 Task: Create a due date automation trigger when advanced on, on the tuesday of the week before a card is due add basic without the green label at 11:00 AM.
Action: Mouse moved to (1002, 81)
Screenshot: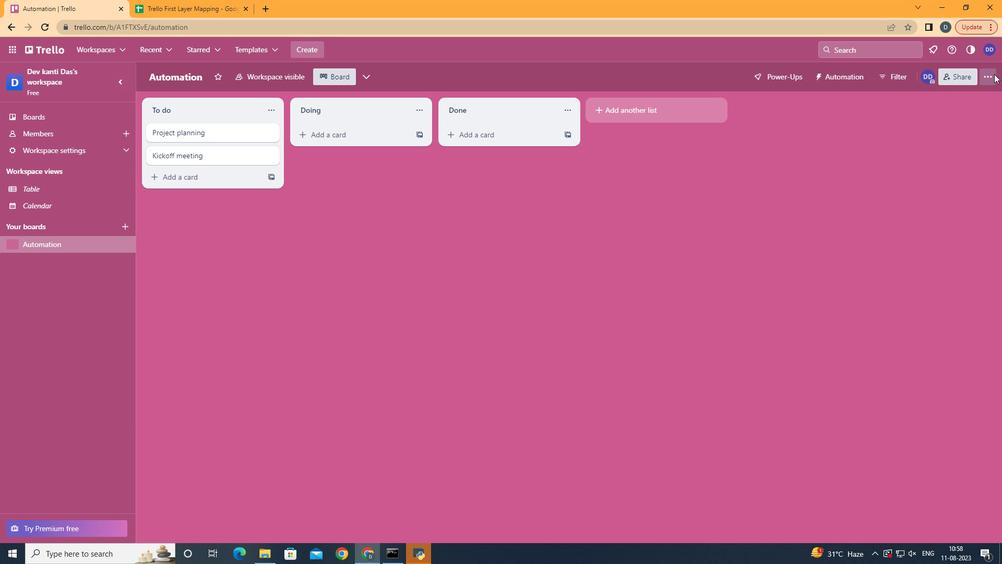 
Action: Mouse pressed left at (1002, 81)
Screenshot: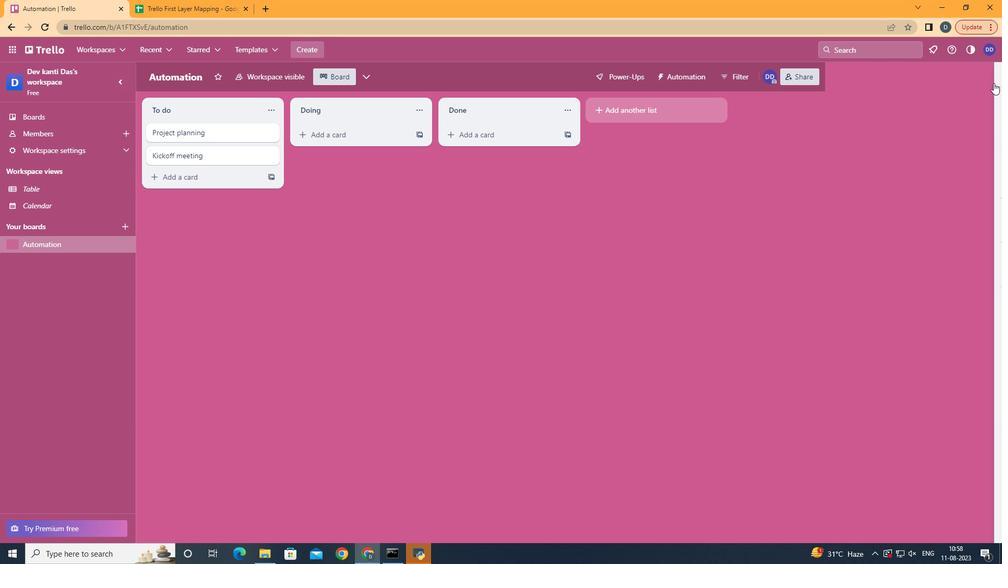 
Action: Mouse moved to (947, 229)
Screenshot: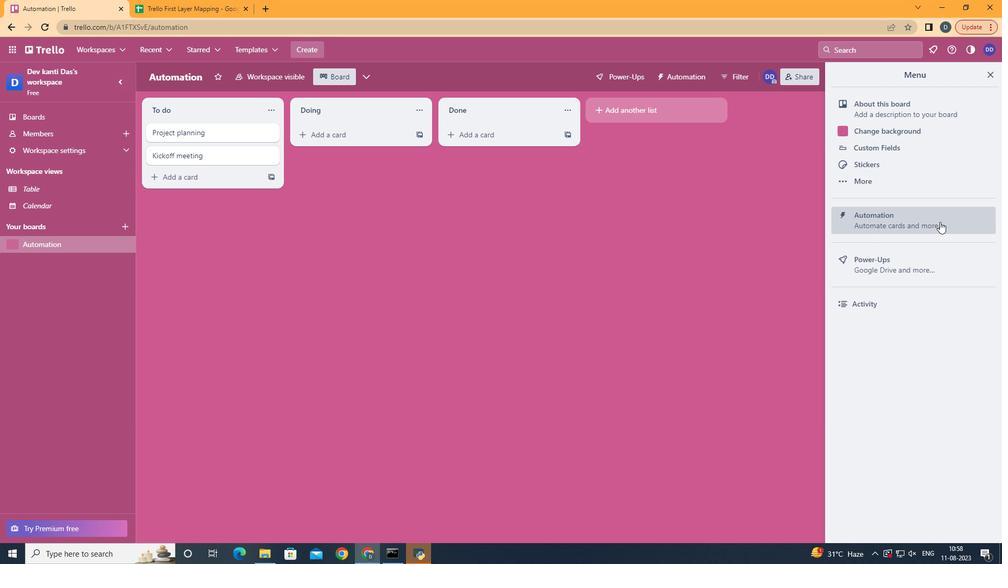 
Action: Mouse pressed left at (947, 229)
Screenshot: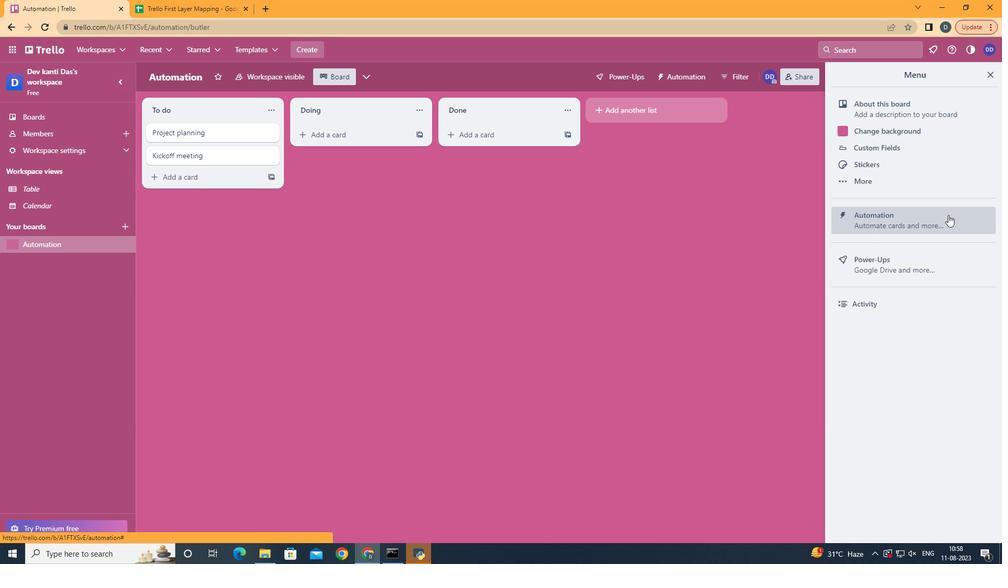 
Action: Mouse moved to (211, 219)
Screenshot: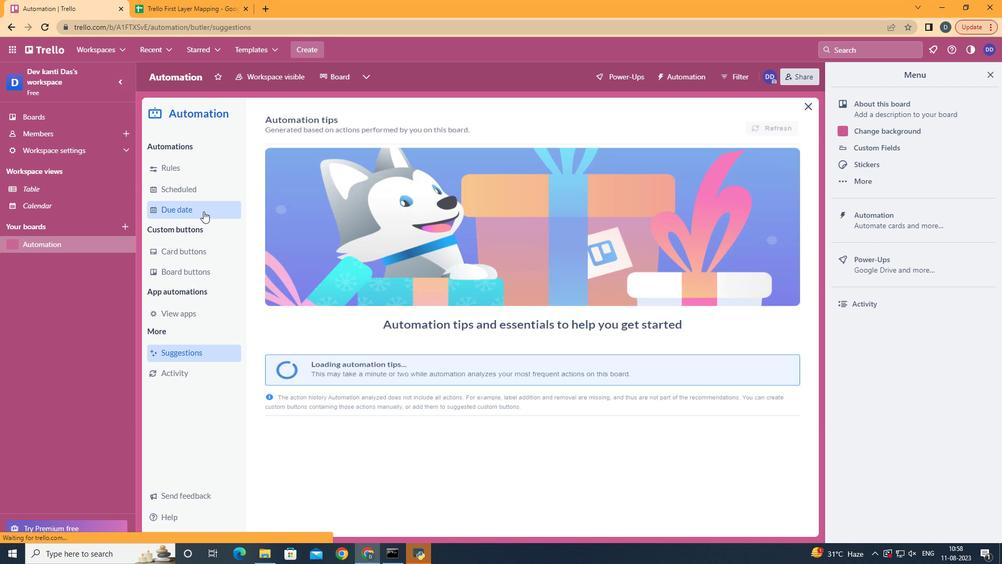 
Action: Mouse pressed left at (211, 219)
Screenshot: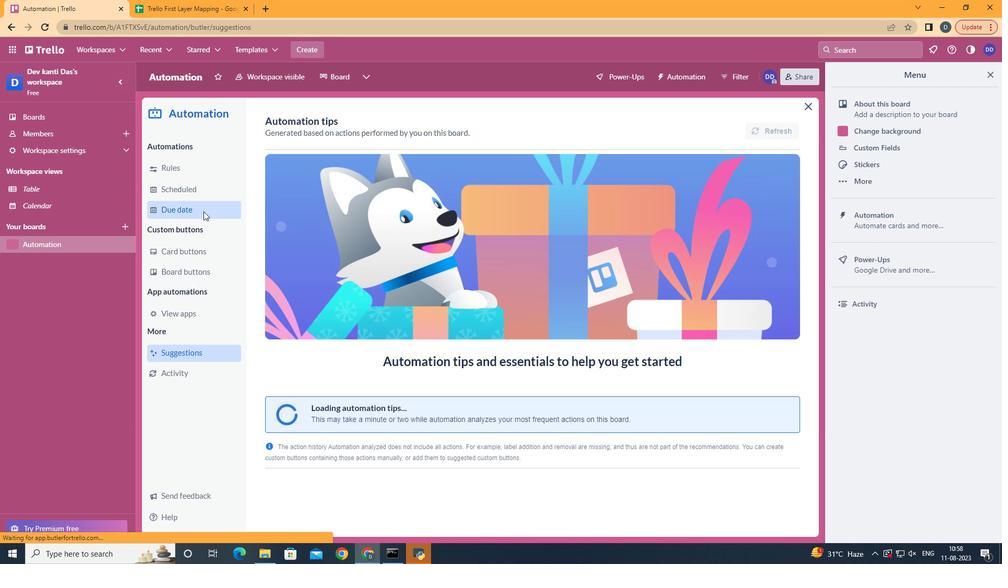 
Action: Mouse moved to (751, 126)
Screenshot: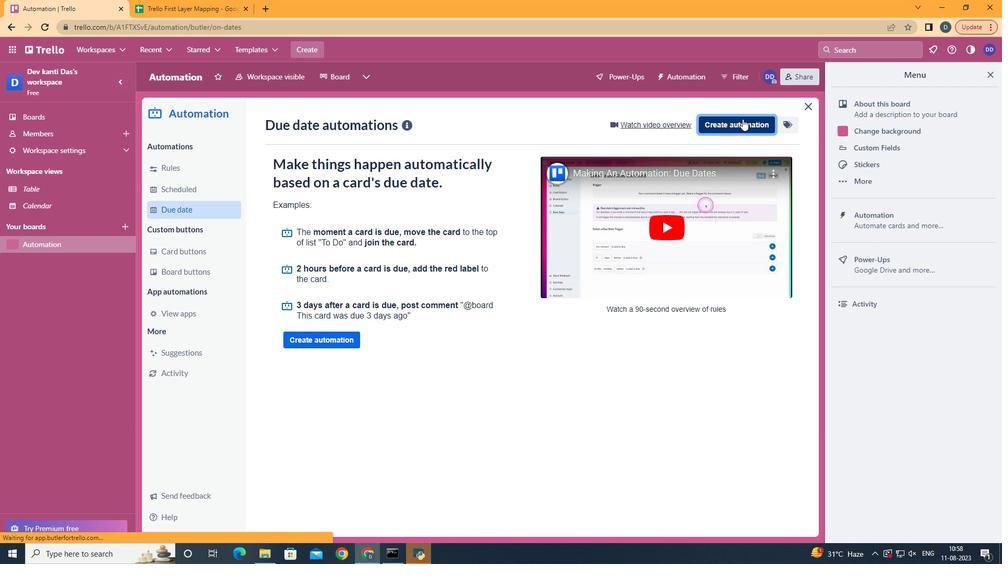 
Action: Mouse pressed left at (751, 126)
Screenshot: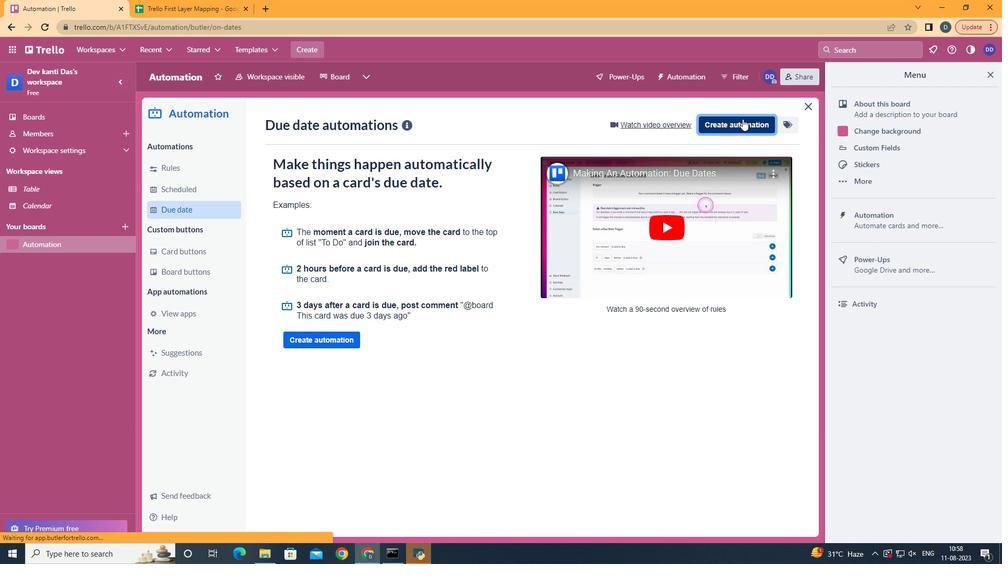 
Action: Mouse moved to (602, 239)
Screenshot: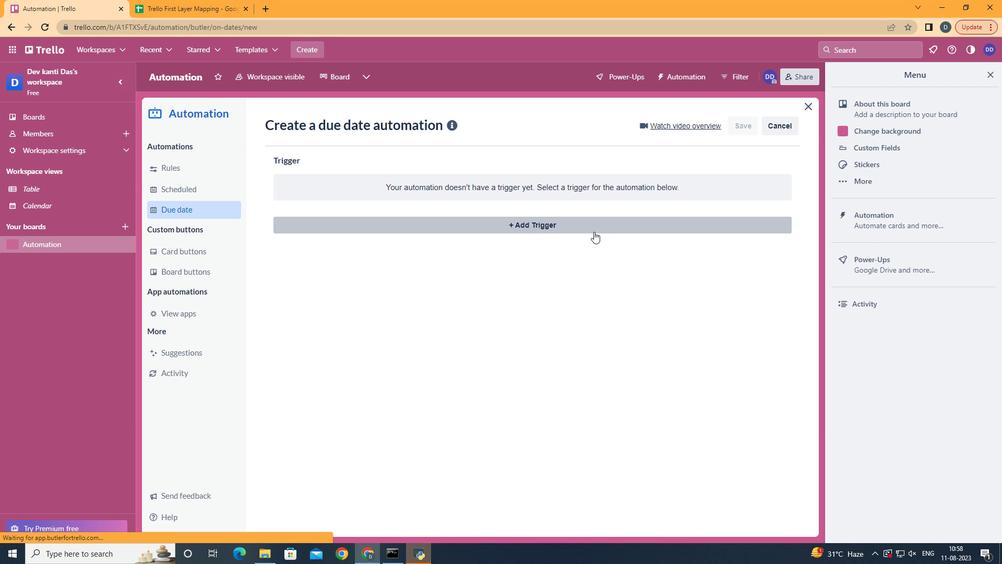 
Action: Mouse pressed left at (602, 239)
Screenshot: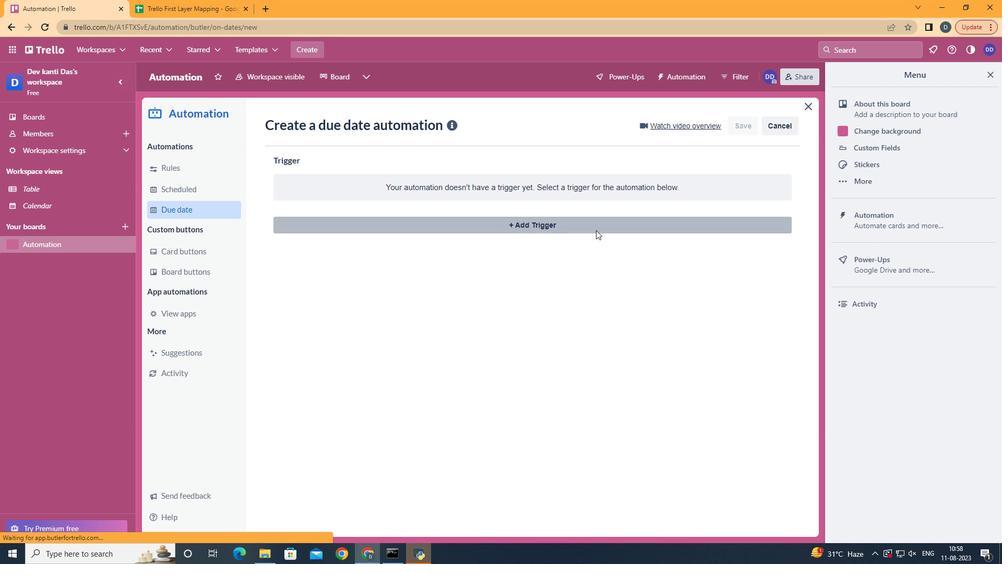 
Action: Mouse moved to (340, 299)
Screenshot: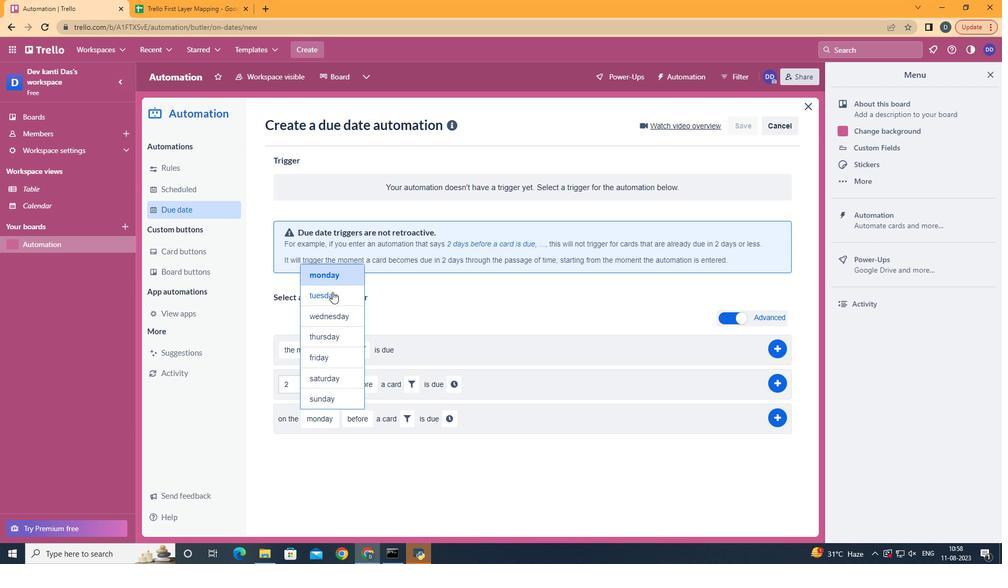 
Action: Mouse pressed left at (340, 299)
Screenshot: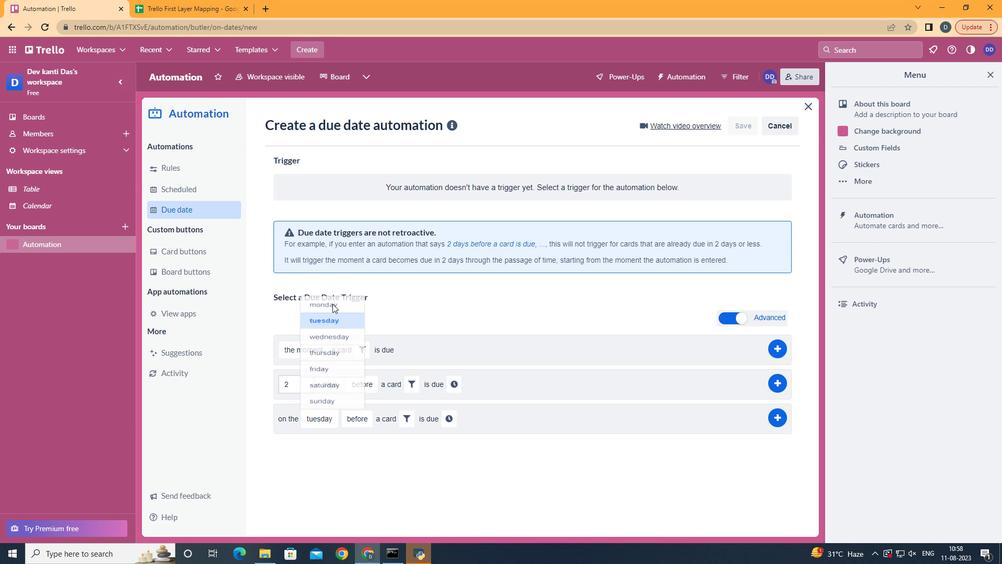 
Action: Mouse moved to (384, 512)
Screenshot: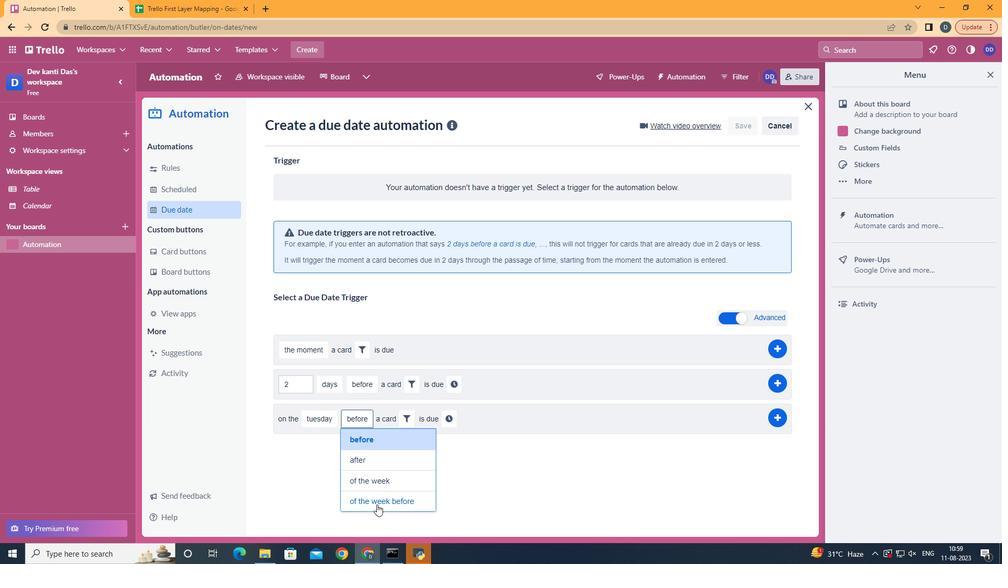 
Action: Mouse pressed left at (384, 512)
Screenshot: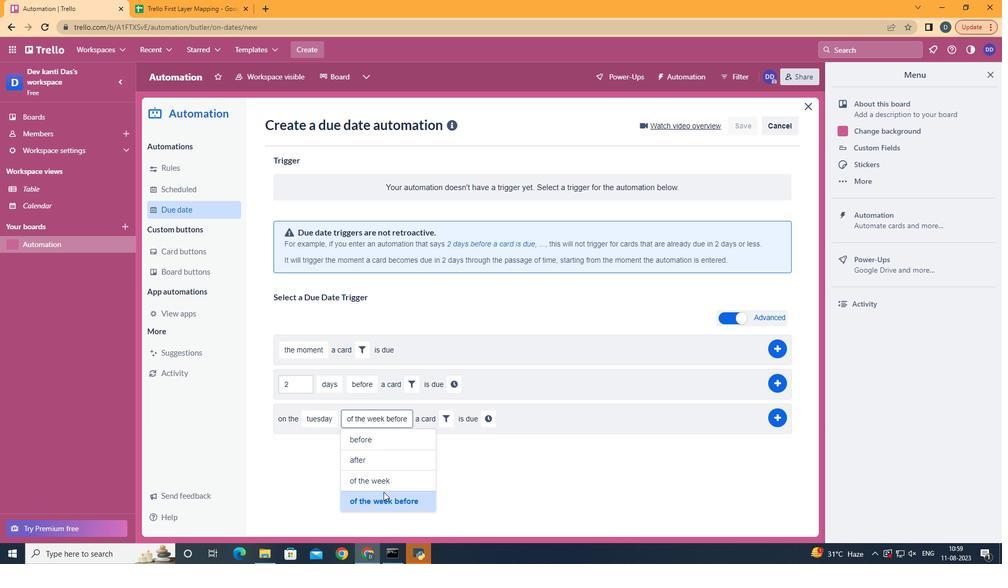 
Action: Mouse moved to (460, 417)
Screenshot: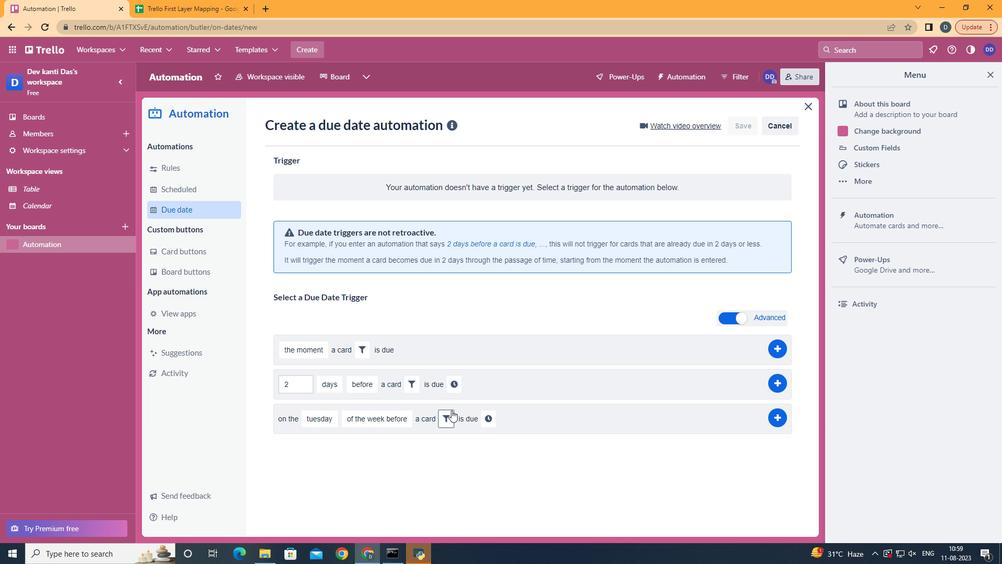 
Action: Mouse pressed left at (460, 417)
Screenshot: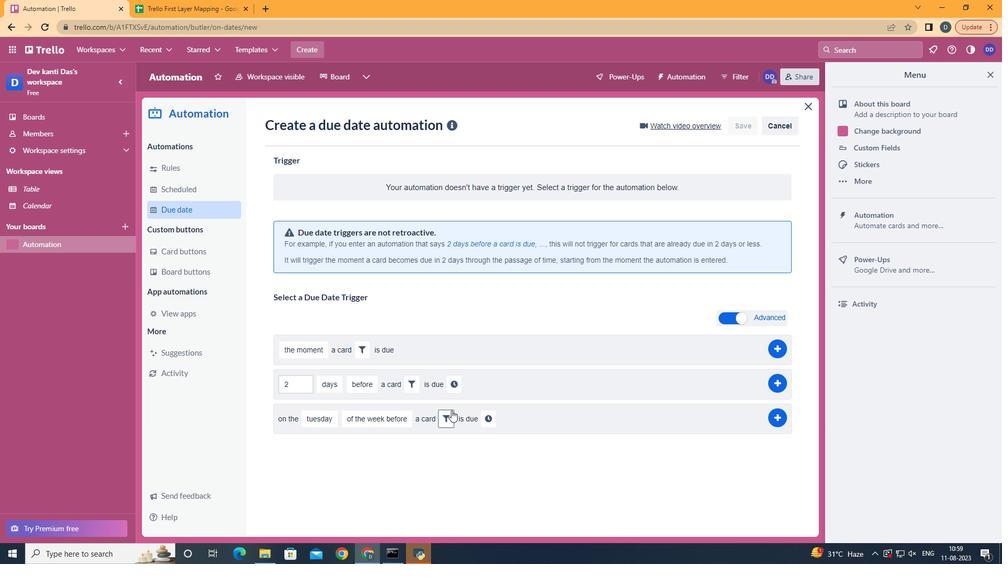 
Action: Mouse moved to (495, 477)
Screenshot: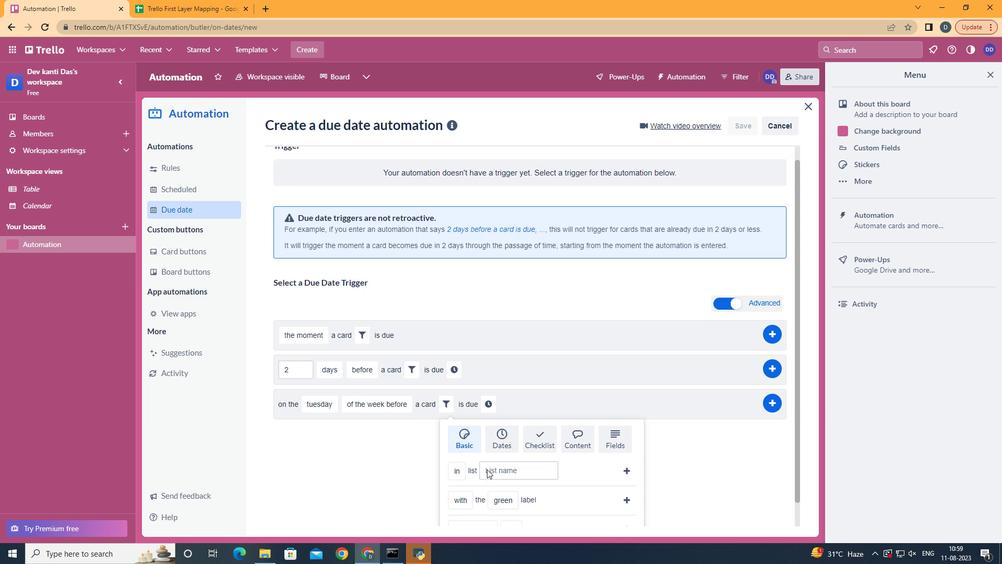 
Action: Mouse scrolled (495, 476) with delta (0, 0)
Screenshot: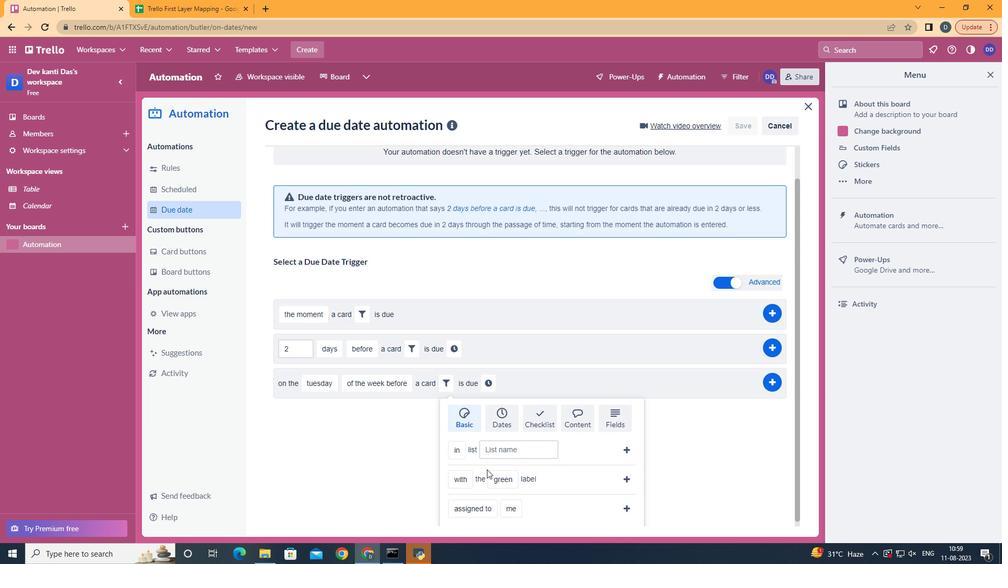 
Action: Mouse scrolled (495, 476) with delta (0, 0)
Screenshot: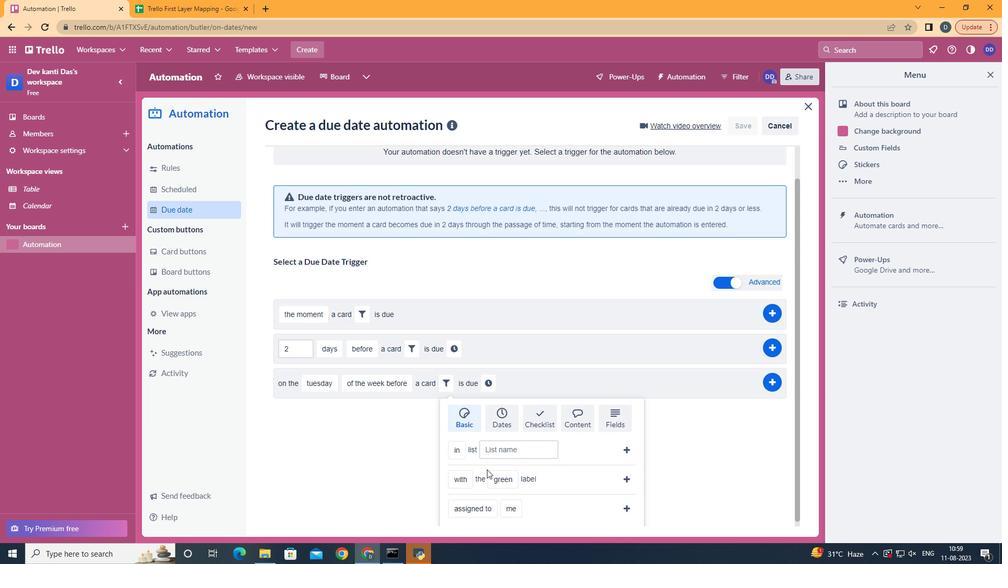 
Action: Mouse scrolled (495, 476) with delta (0, 0)
Screenshot: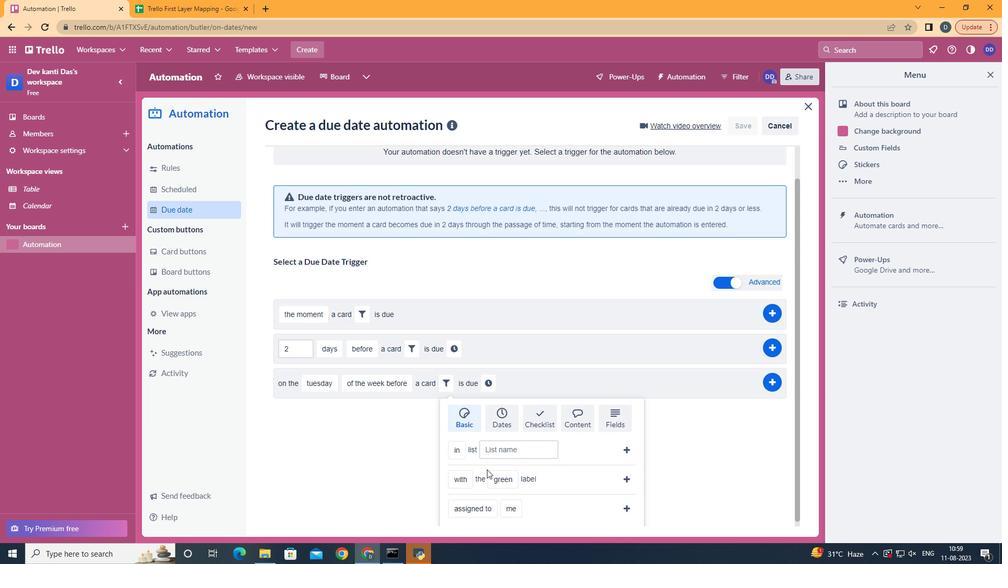 
Action: Mouse scrolled (495, 476) with delta (0, 0)
Screenshot: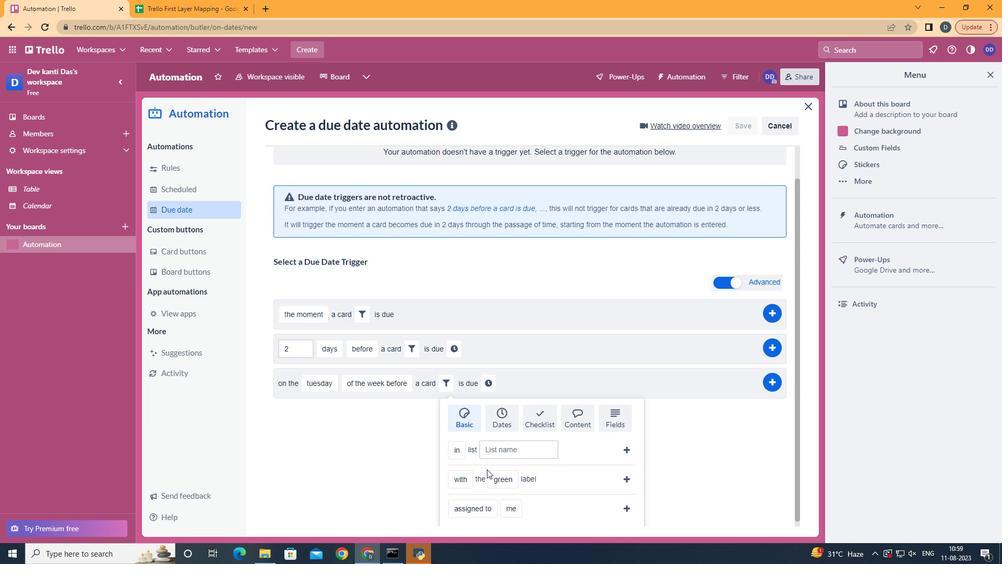
Action: Mouse moved to (497, 441)
Screenshot: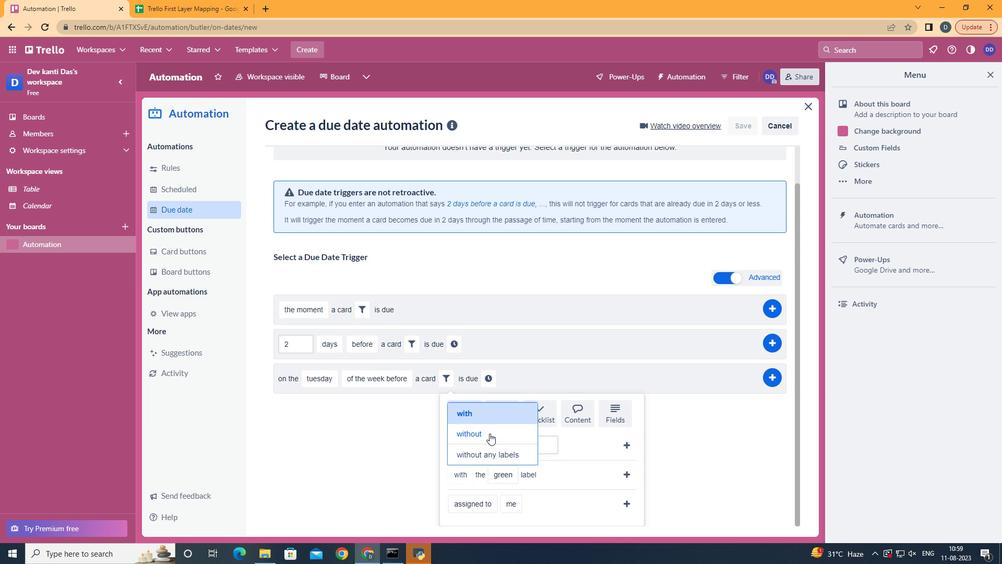 
Action: Mouse pressed left at (497, 441)
Screenshot: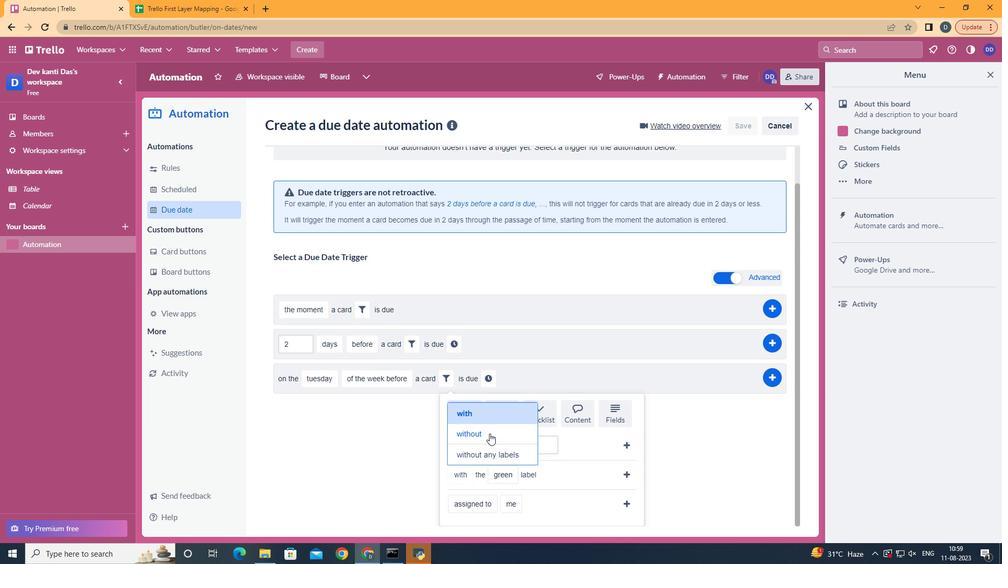 
Action: Mouse moved to (633, 481)
Screenshot: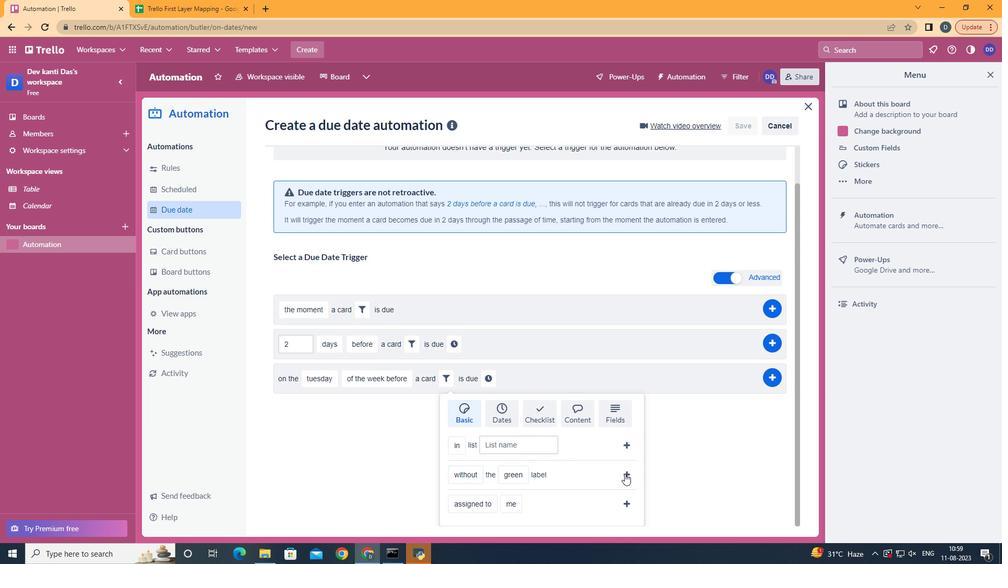 
Action: Mouse pressed left at (633, 481)
Screenshot: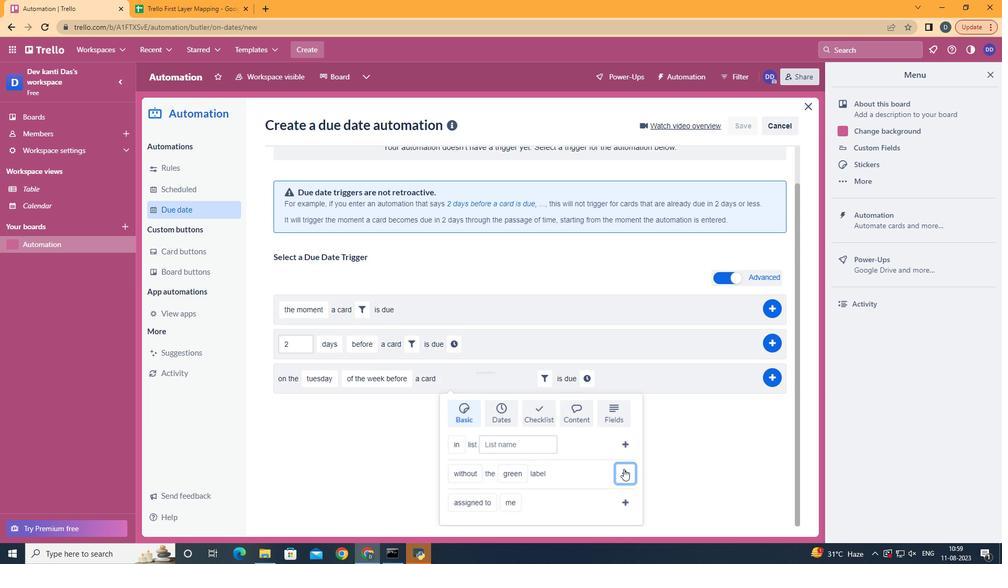 
Action: Mouse moved to (598, 421)
Screenshot: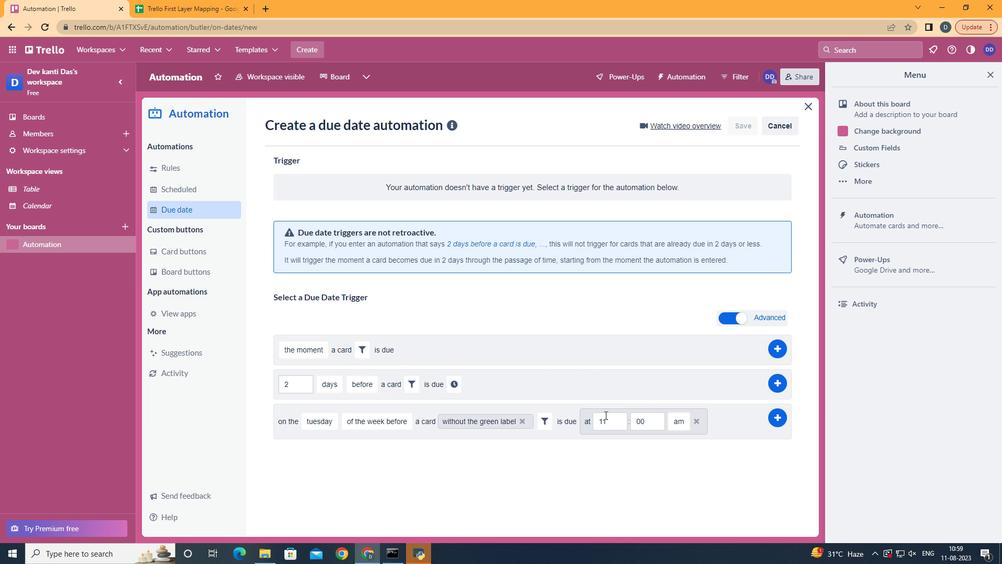 
Action: Mouse pressed left at (598, 421)
Screenshot: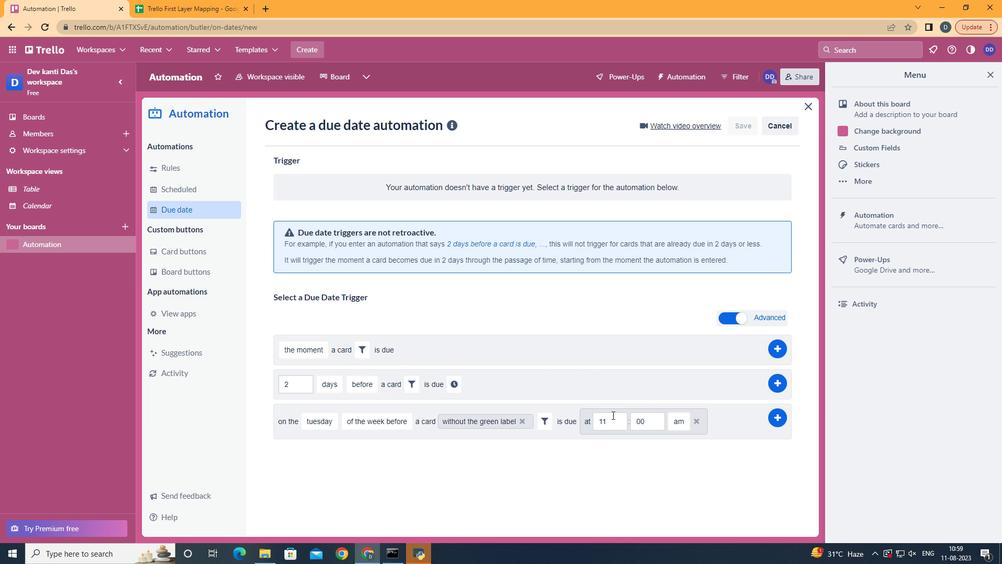 
Action: Mouse moved to (621, 423)
Screenshot: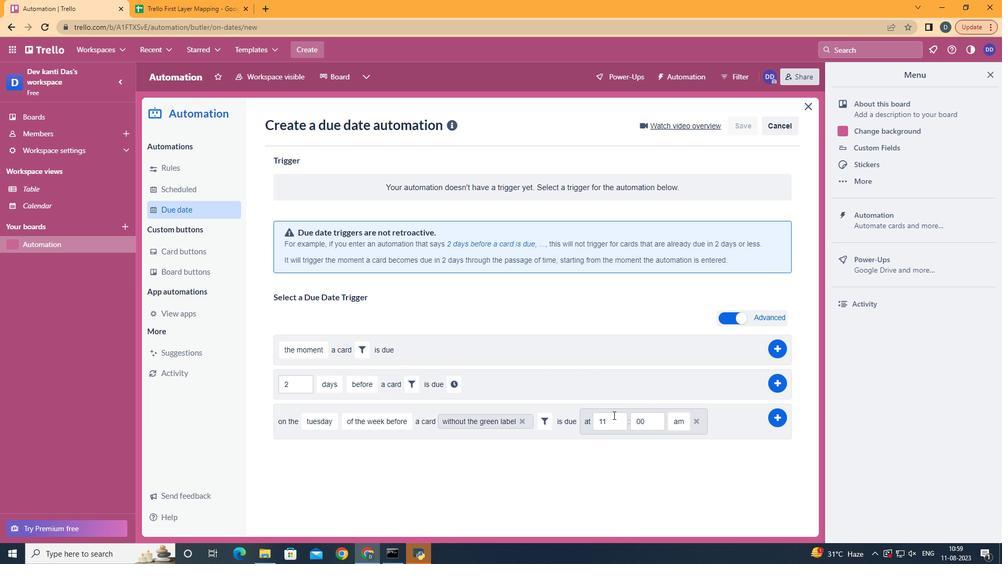 
Action: Mouse pressed left at (621, 423)
Screenshot: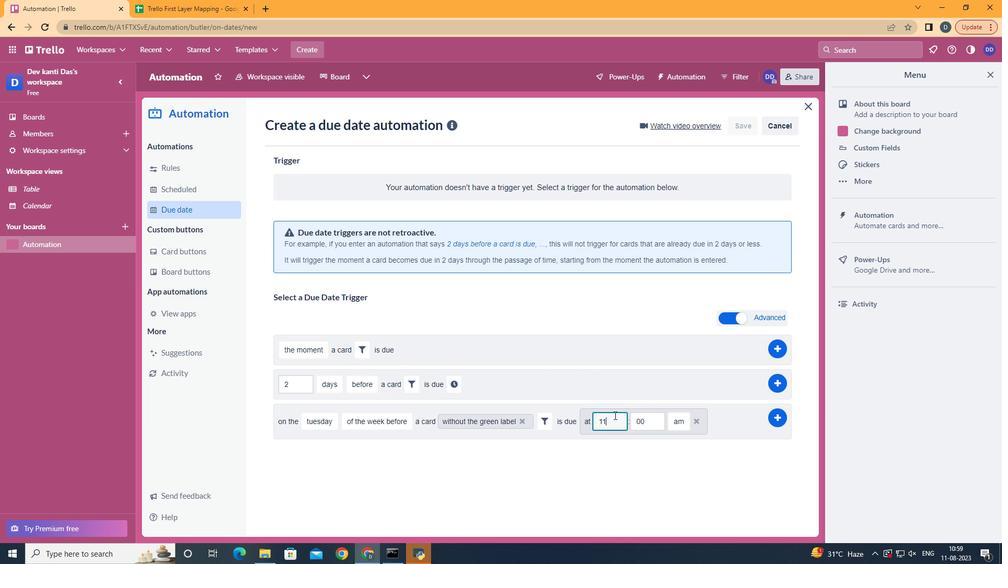 
Action: Mouse moved to (782, 421)
Screenshot: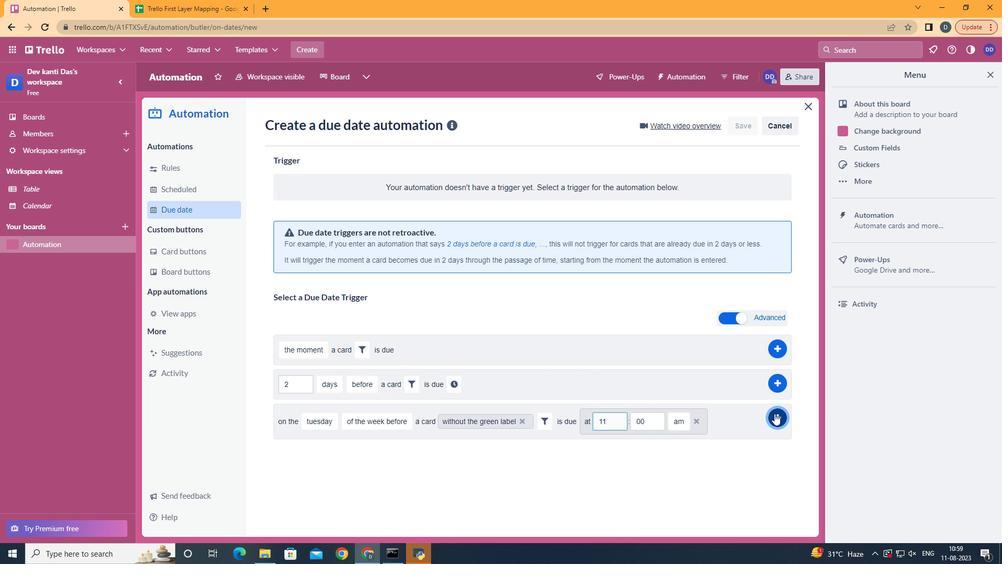 
Action: Mouse pressed left at (782, 421)
Screenshot: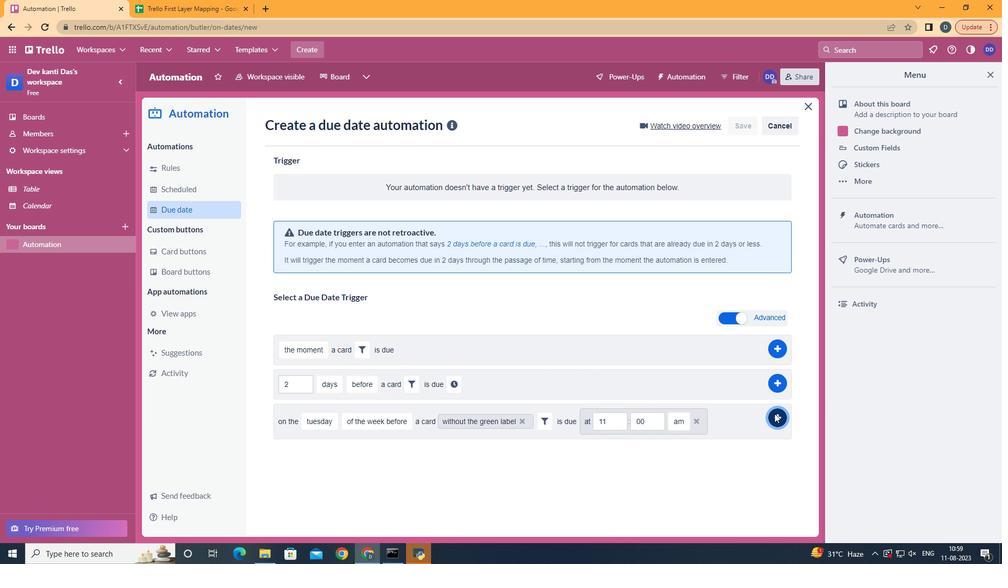 
